 Task: Change the configuration of the table layout of the mark's project to sort by "Milestone" in ascending order.
Action: Mouse pressed left at (260, 162)
Screenshot: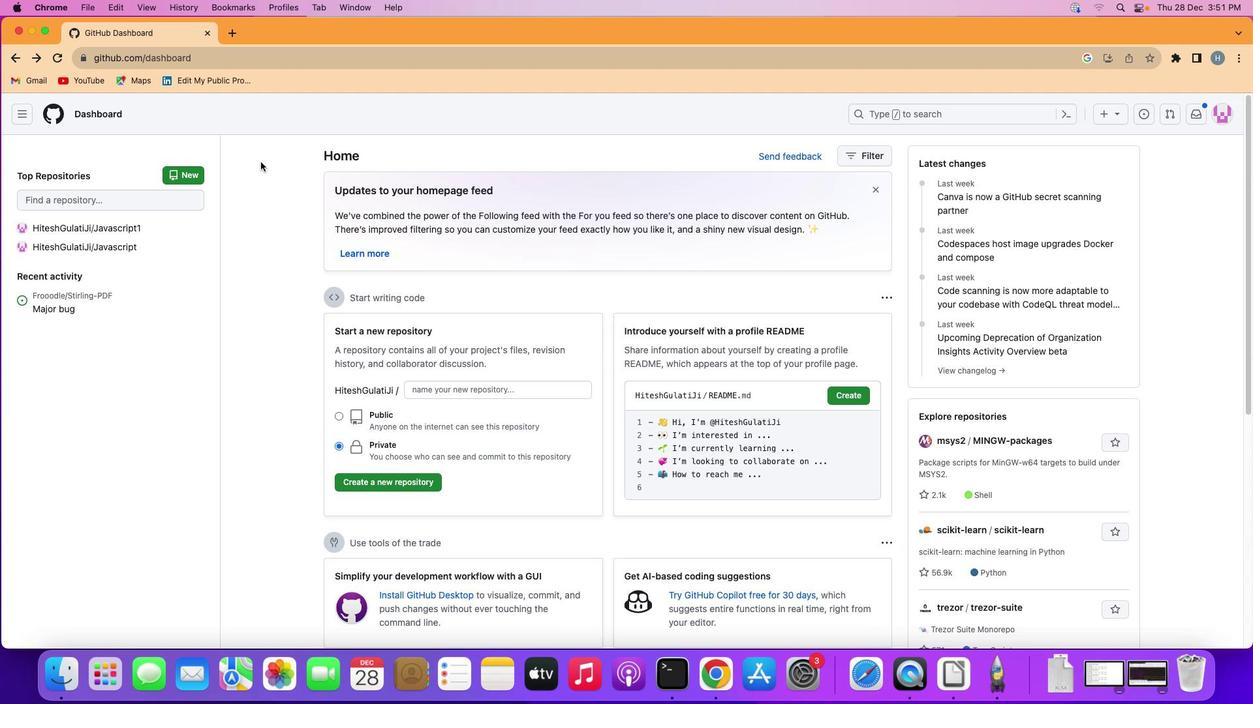 
Action: Mouse moved to (28, 109)
Screenshot: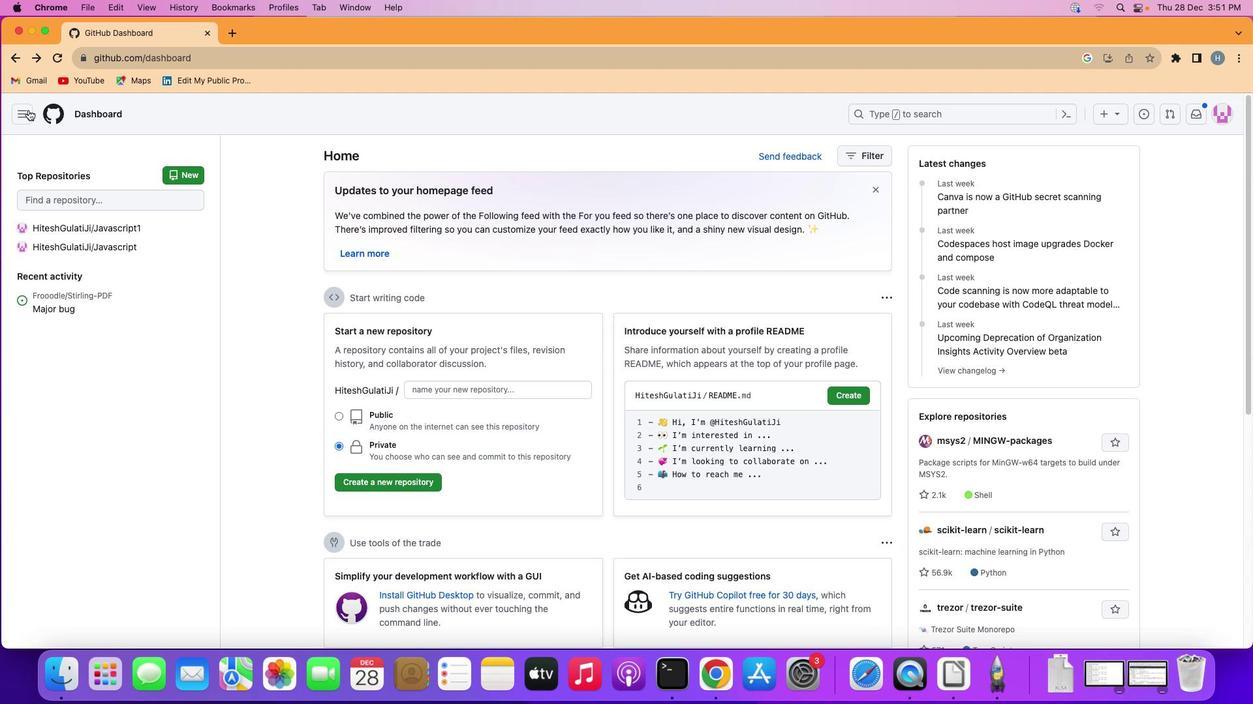 
Action: Mouse pressed left at (28, 109)
Screenshot: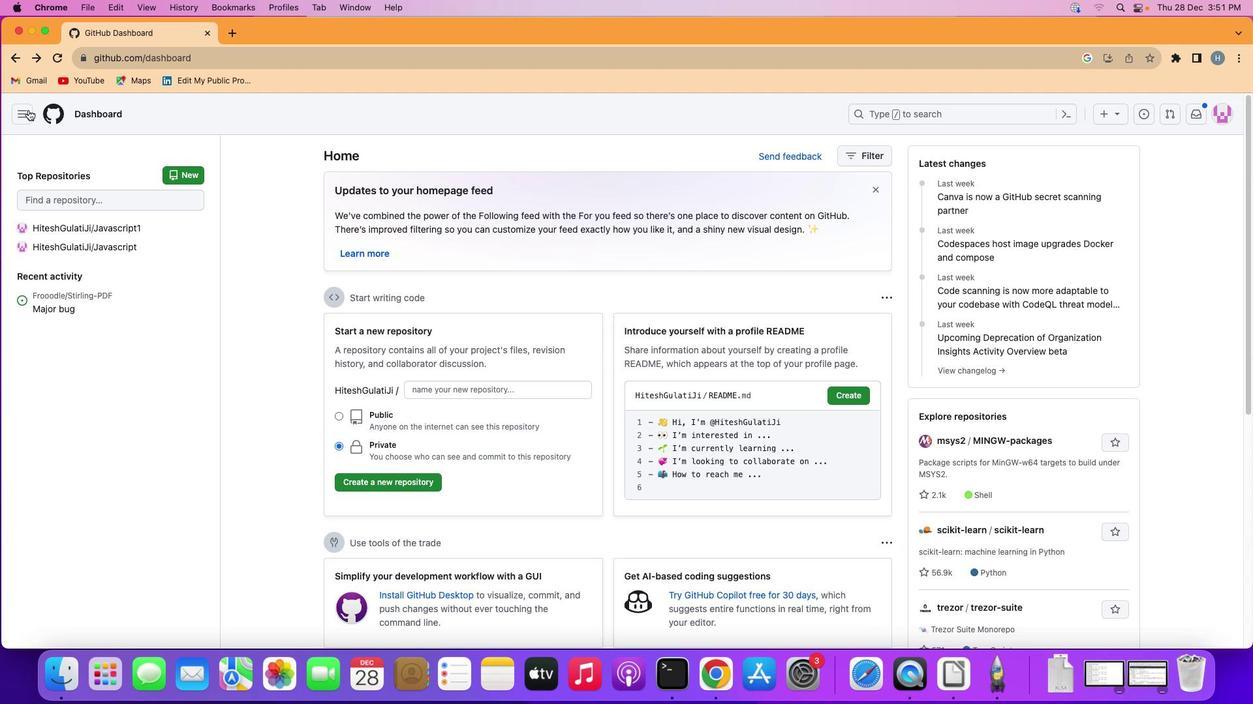 
Action: Mouse moved to (81, 206)
Screenshot: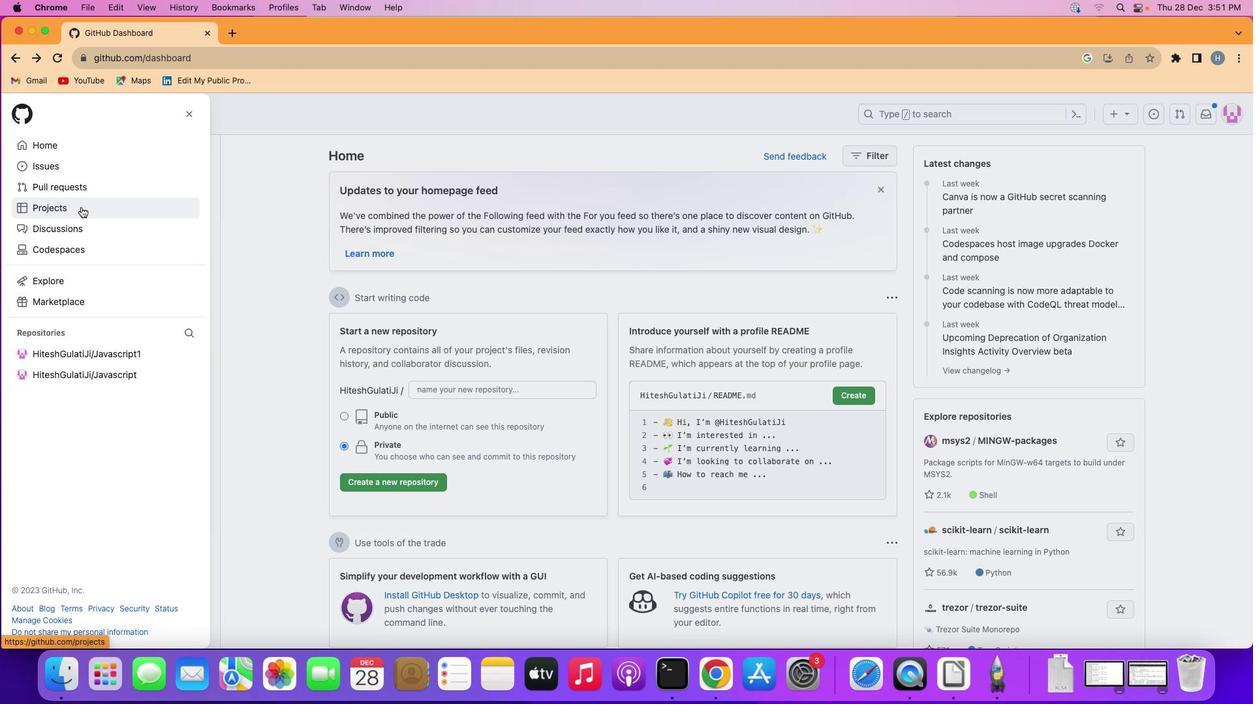 
Action: Mouse pressed left at (81, 206)
Screenshot: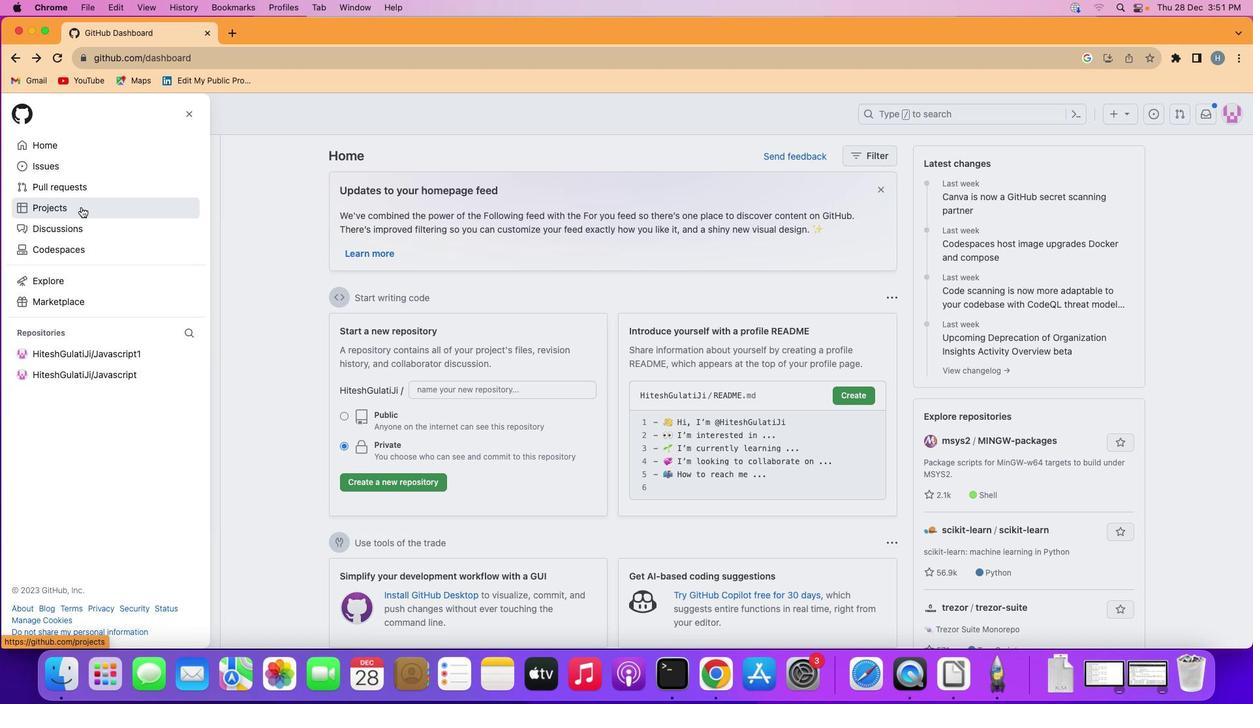 
Action: Mouse moved to (497, 240)
Screenshot: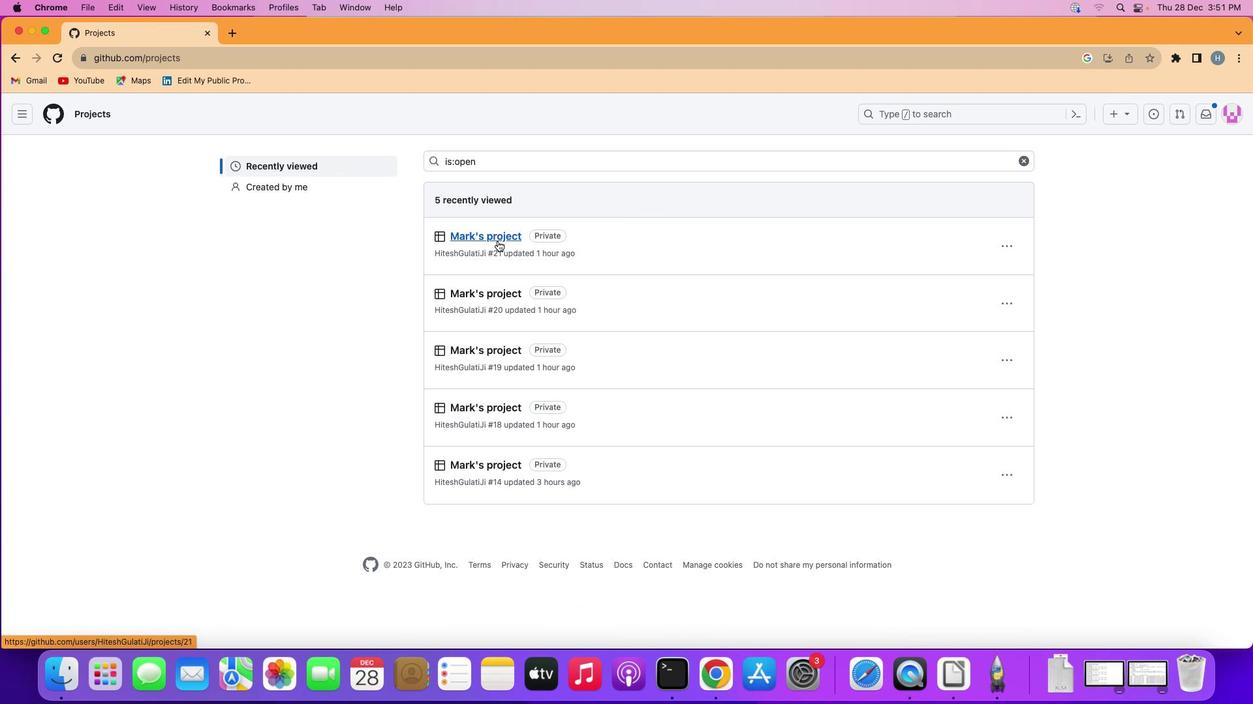 
Action: Mouse pressed left at (497, 240)
Screenshot: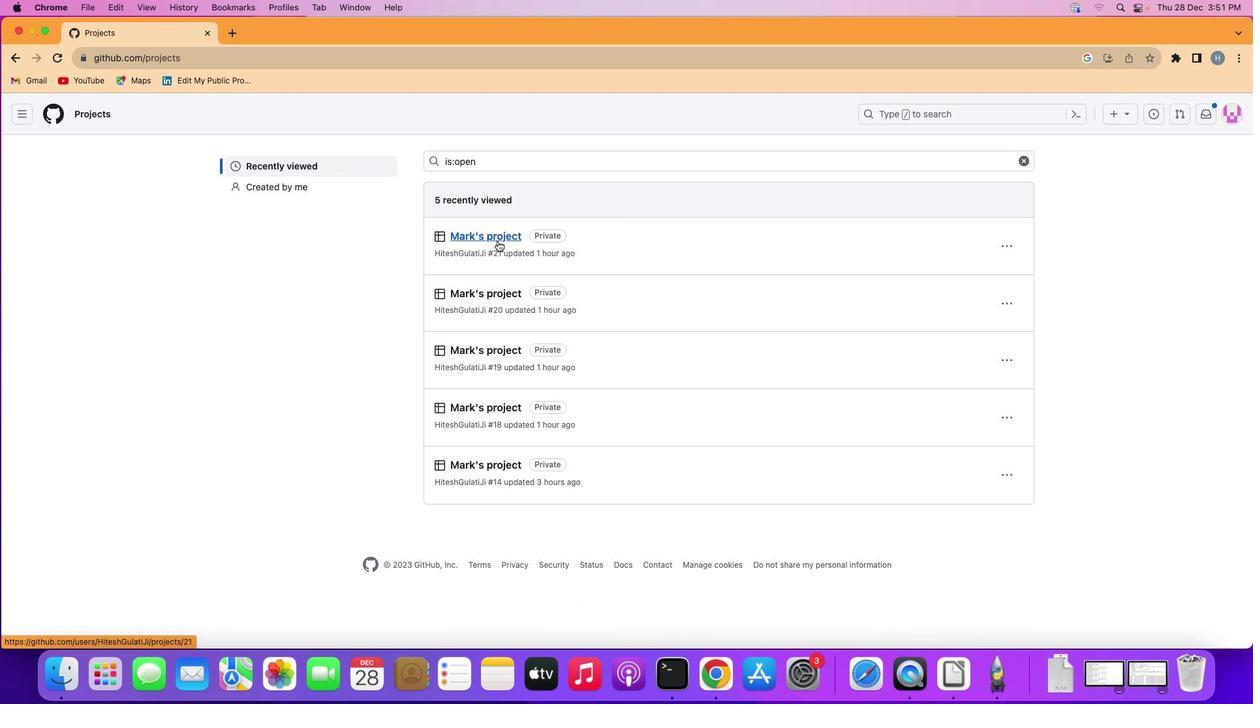
Action: Mouse moved to (91, 176)
Screenshot: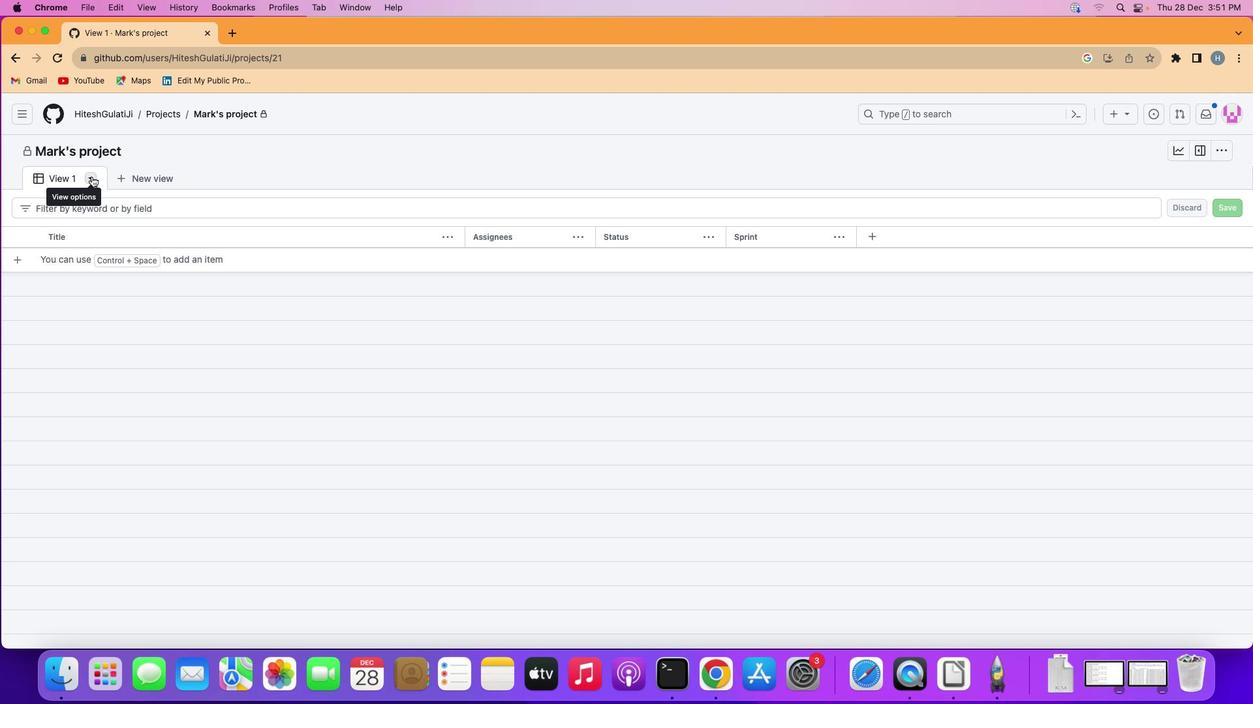 
Action: Mouse pressed left at (91, 176)
Screenshot: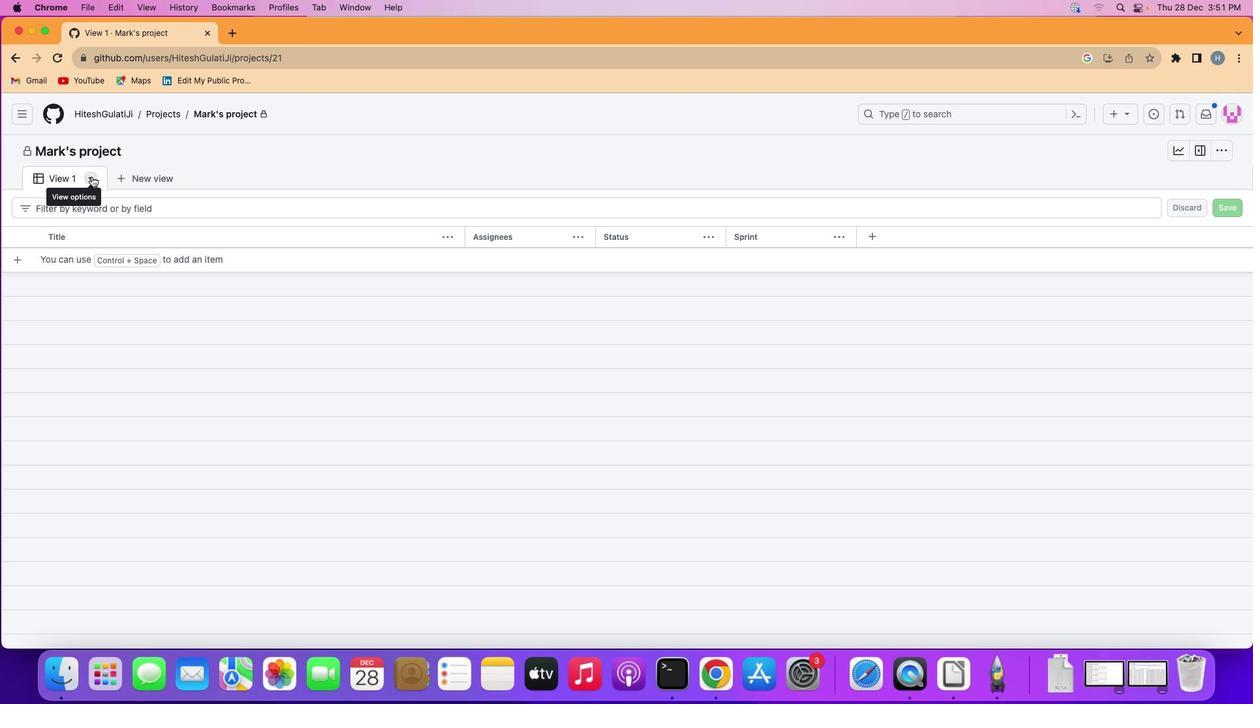 
Action: Mouse moved to (150, 313)
Screenshot: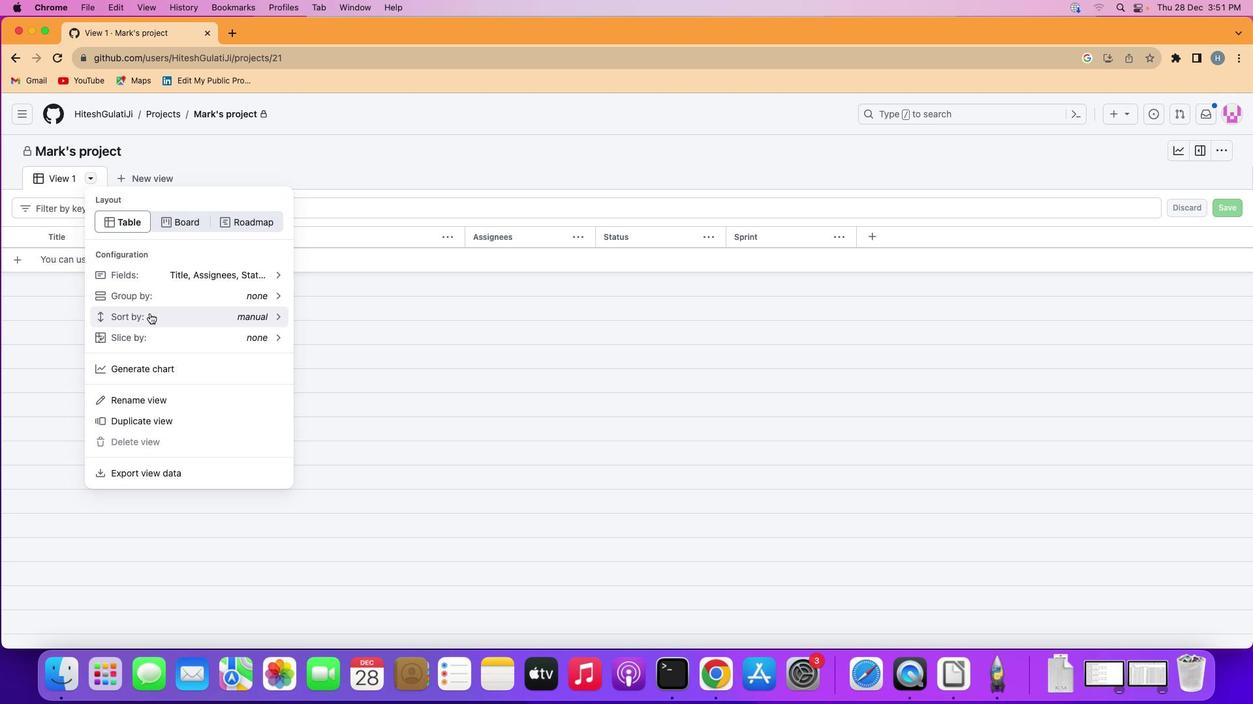 
Action: Mouse pressed left at (150, 313)
Screenshot: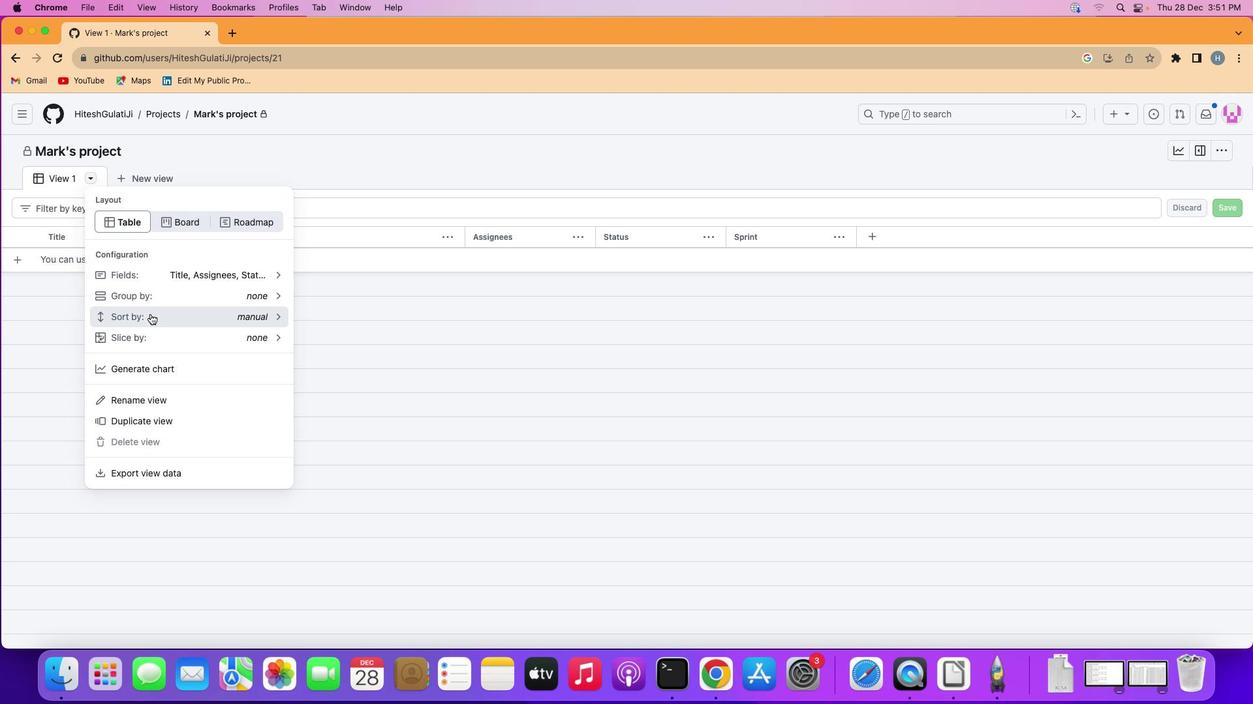 
Action: Mouse moved to (154, 385)
Screenshot: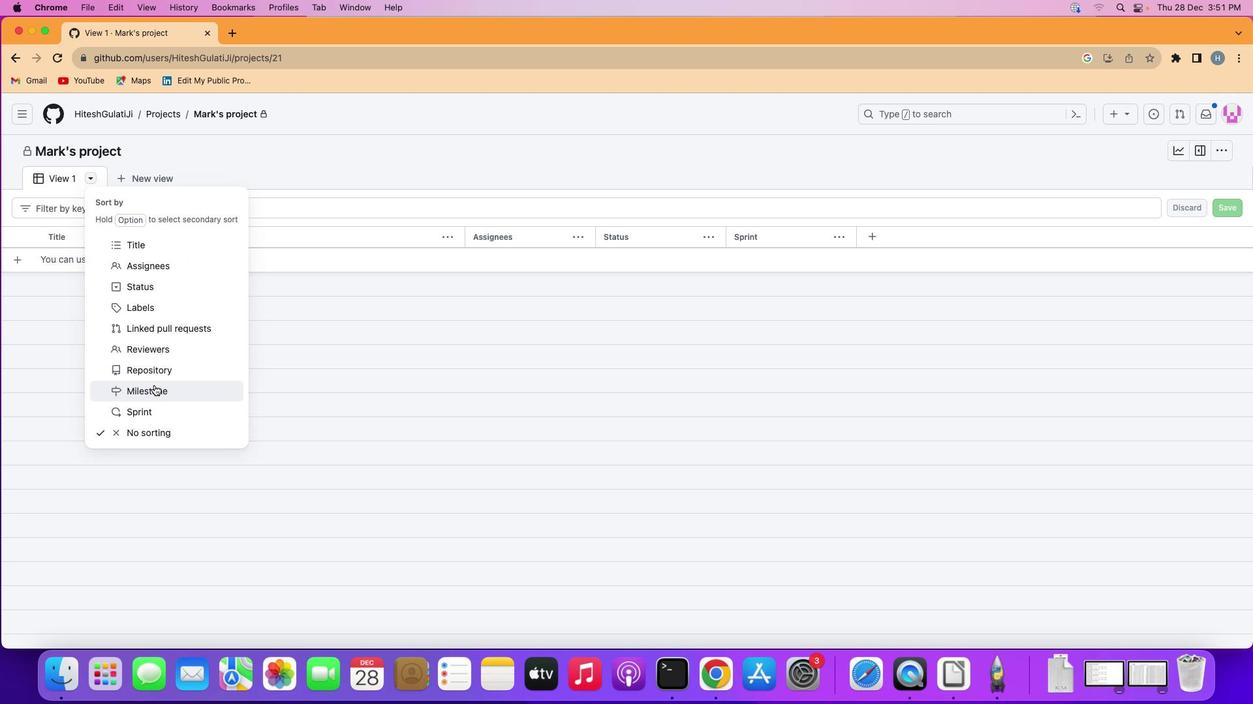 
Action: Mouse pressed left at (154, 385)
Screenshot: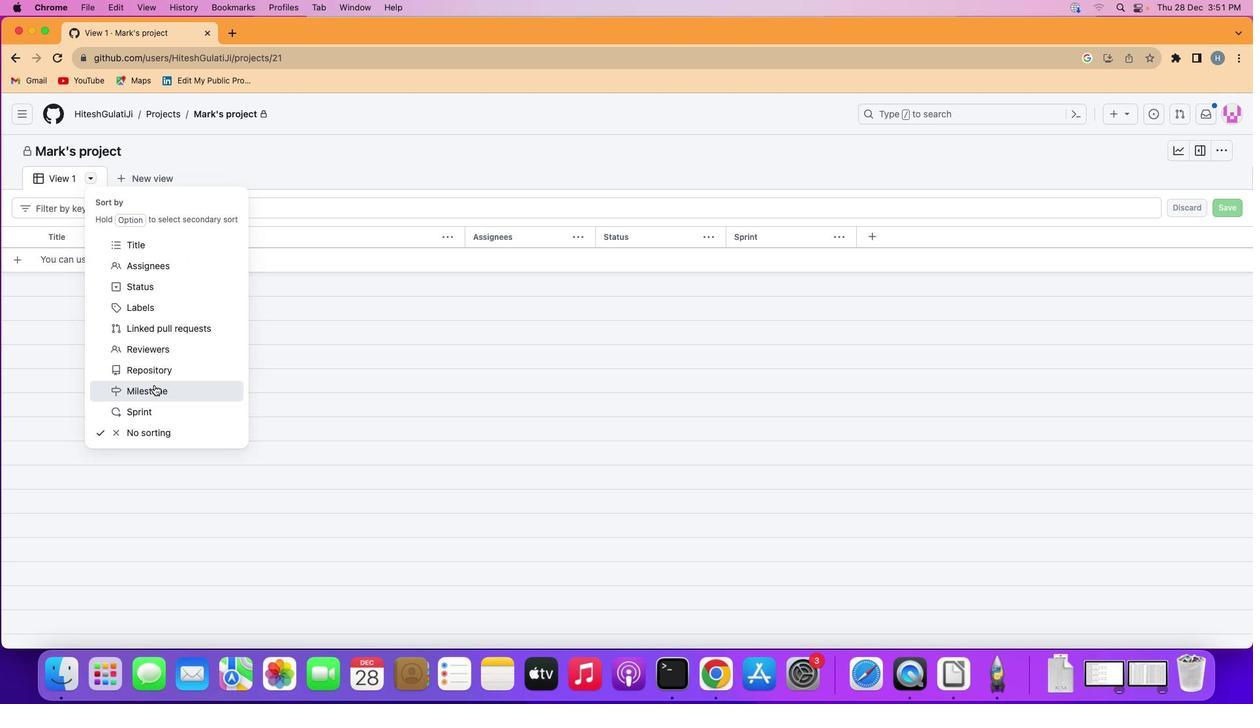 
Action: Mouse moved to (351, 398)
Screenshot: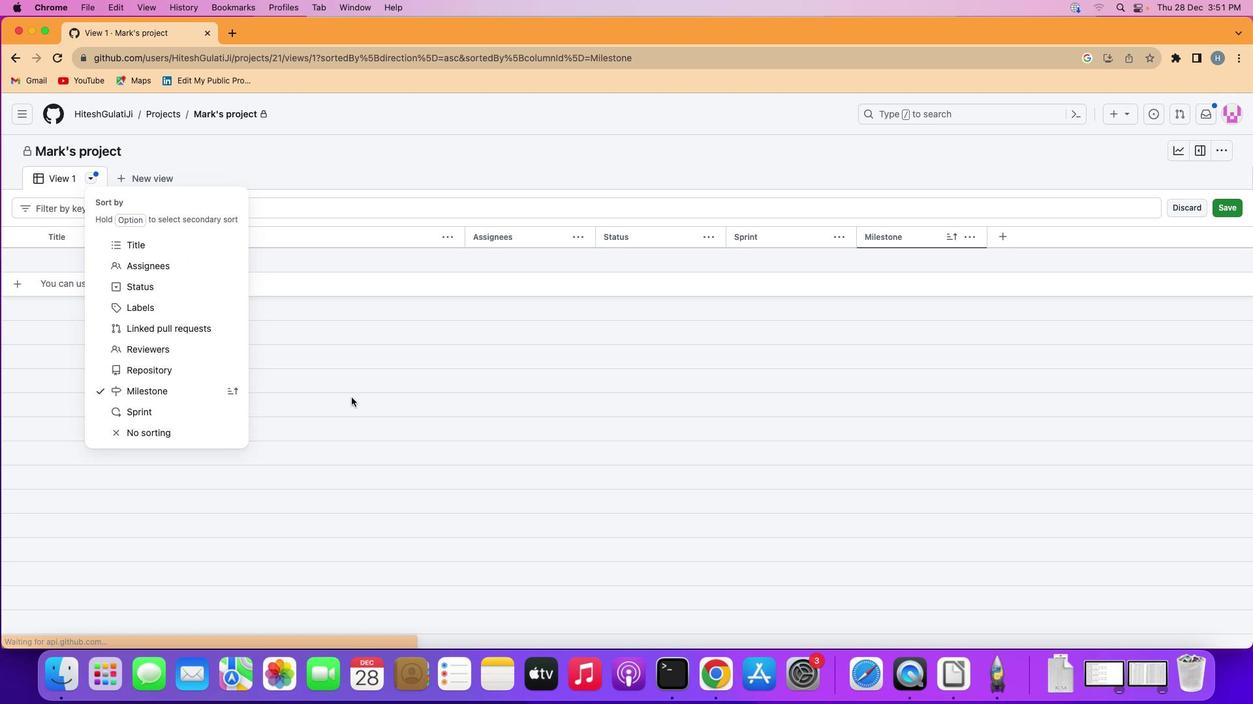 
